 Task: Set the scaling mode for the video scaling filter to "Bilinear".
Action: Mouse moved to (105, 16)
Screenshot: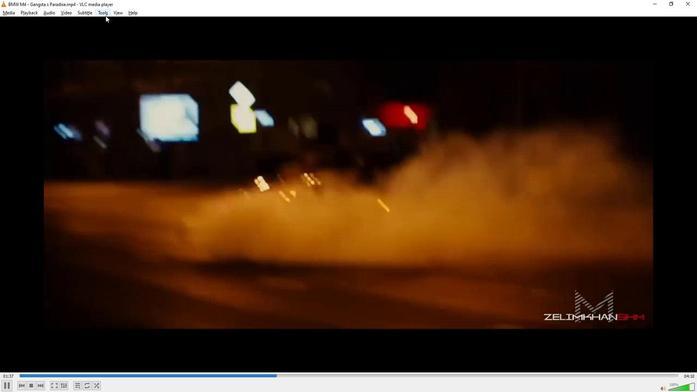 
Action: Mouse pressed left at (105, 16)
Screenshot: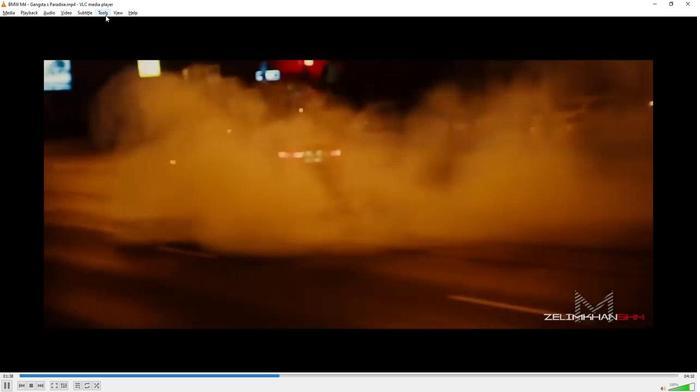 
Action: Mouse moved to (110, 101)
Screenshot: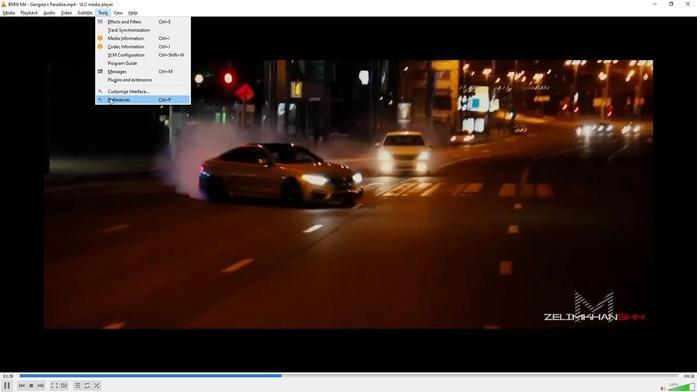 
Action: Mouse pressed left at (110, 101)
Screenshot: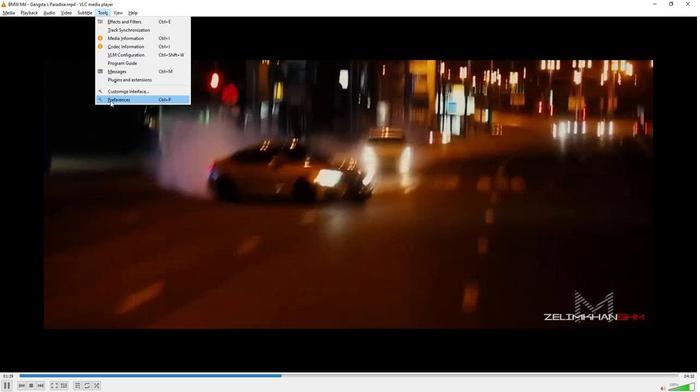 
Action: Mouse moved to (156, 307)
Screenshot: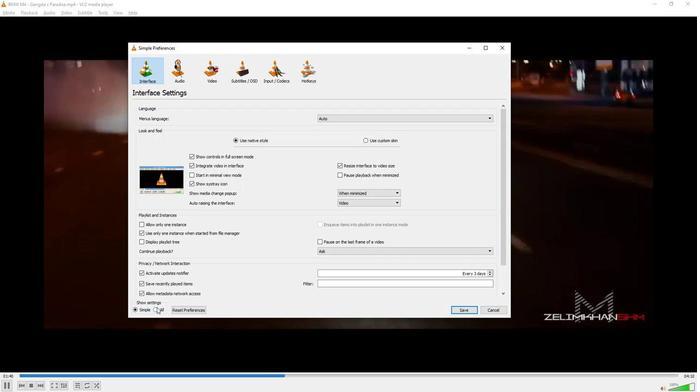 
Action: Mouse pressed left at (156, 307)
Screenshot: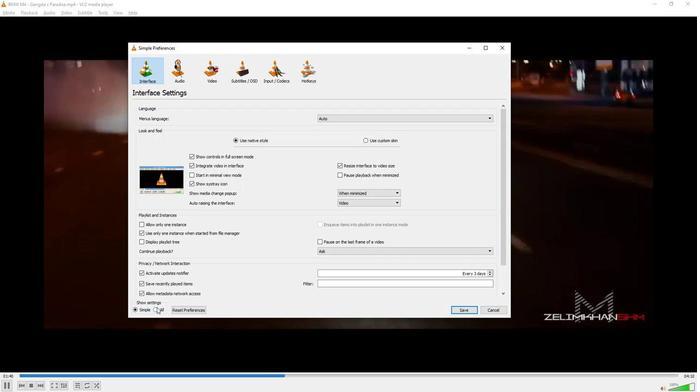 
Action: Mouse moved to (171, 238)
Screenshot: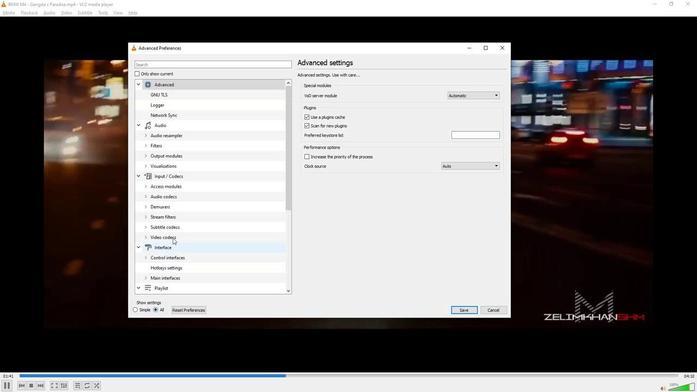 
Action: Mouse scrolled (171, 237) with delta (0, 0)
Screenshot: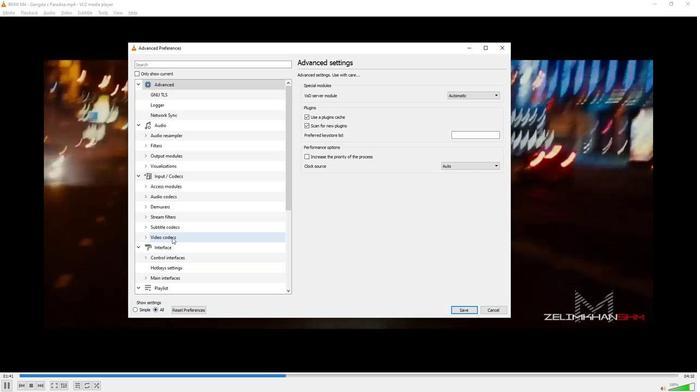 
Action: Mouse scrolled (171, 237) with delta (0, 0)
Screenshot: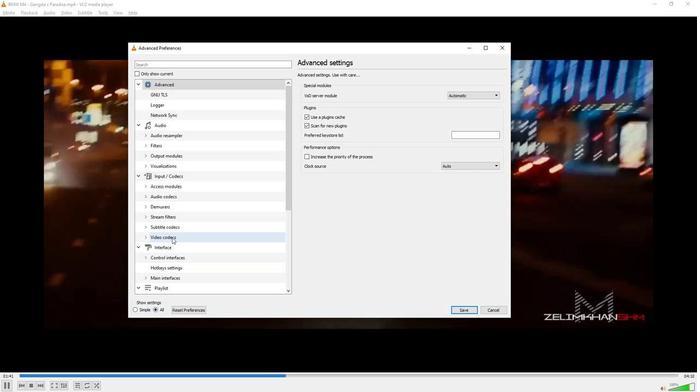 
Action: Mouse scrolled (171, 237) with delta (0, 0)
Screenshot: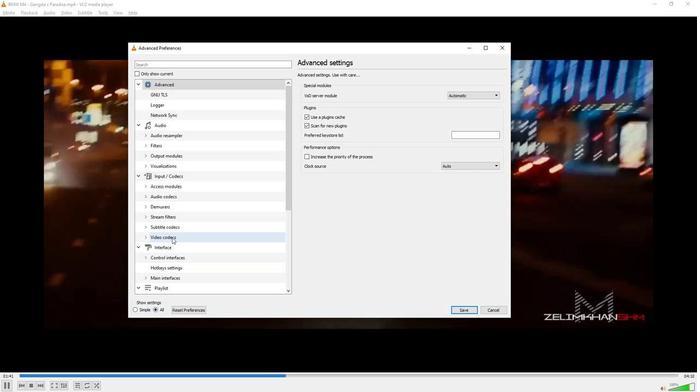 
Action: Mouse scrolled (171, 237) with delta (0, 0)
Screenshot: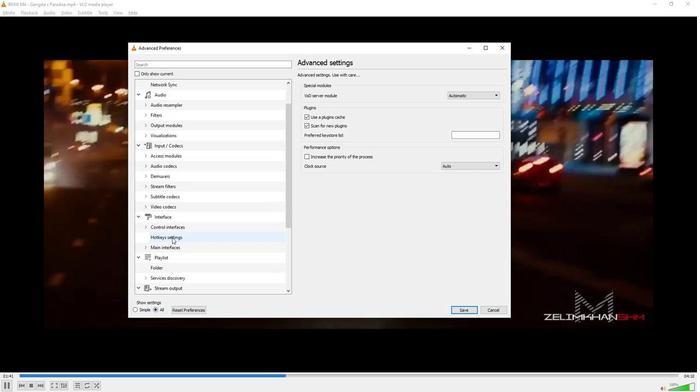 
Action: Mouse scrolled (171, 237) with delta (0, 0)
Screenshot: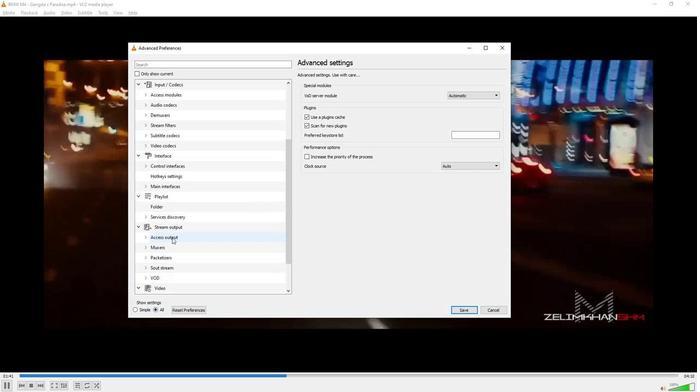 
Action: Mouse scrolled (171, 237) with delta (0, 0)
Screenshot: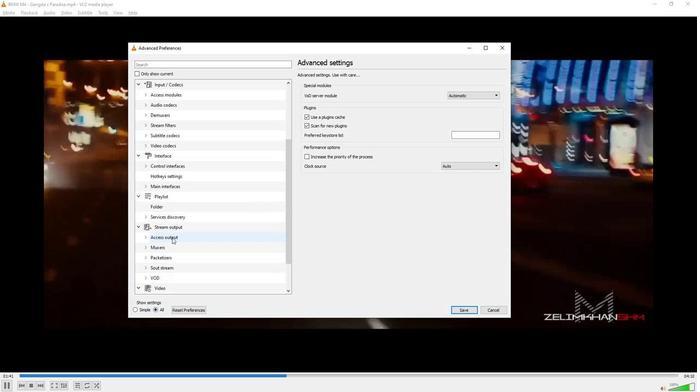 
Action: Mouse scrolled (171, 237) with delta (0, 0)
Screenshot: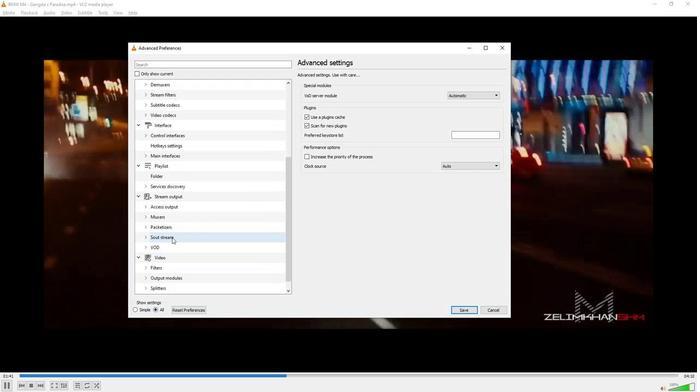 
Action: Mouse scrolled (171, 237) with delta (0, 0)
Screenshot: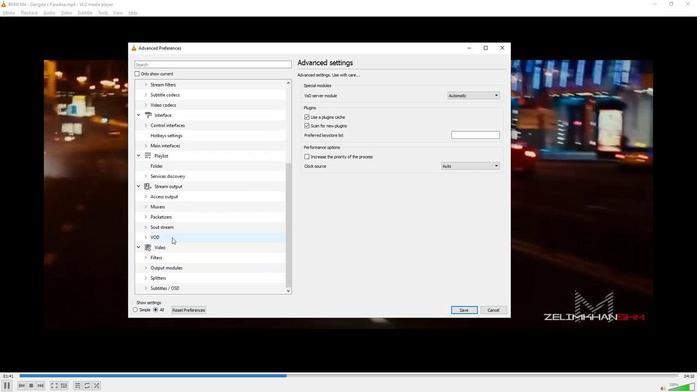 
Action: Mouse moved to (147, 257)
Screenshot: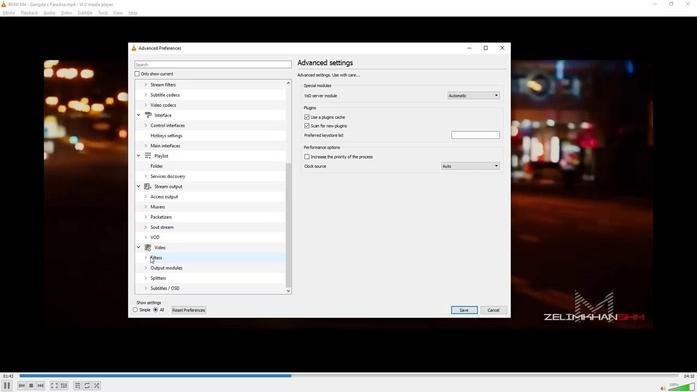 
Action: Mouse pressed left at (147, 257)
Screenshot: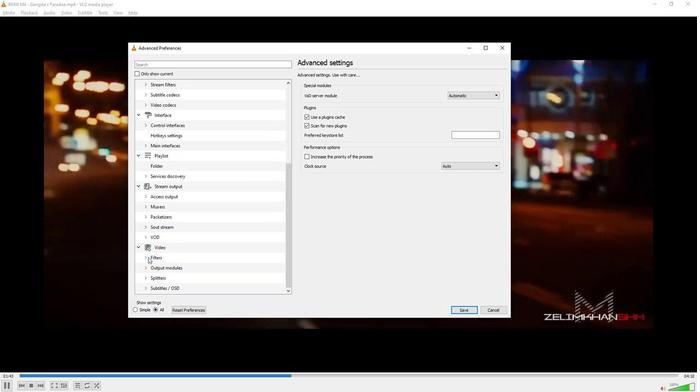 
Action: Mouse moved to (148, 257)
Screenshot: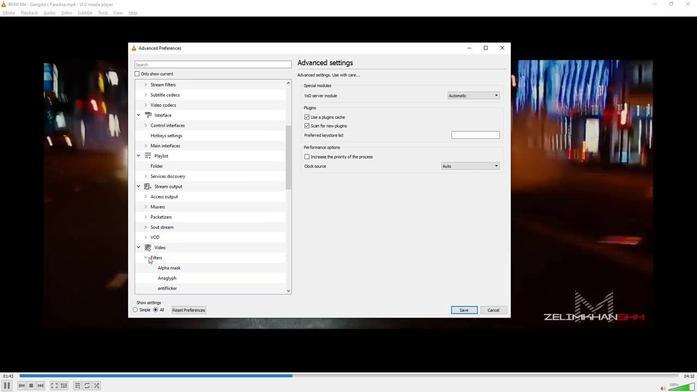 
Action: Mouse scrolled (148, 257) with delta (0, 0)
Screenshot: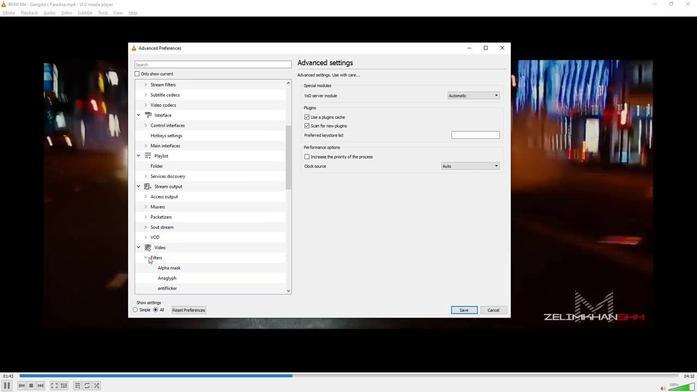 
Action: Mouse moved to (149, 258)
Screenshot: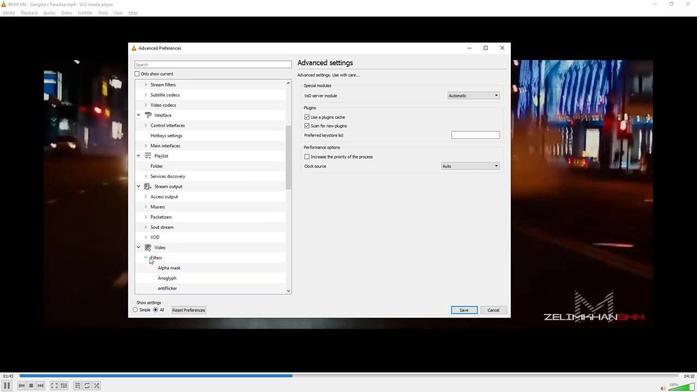 
Action: Mouse scrolled (149, 258) with delta (0, 0)
Screenshot: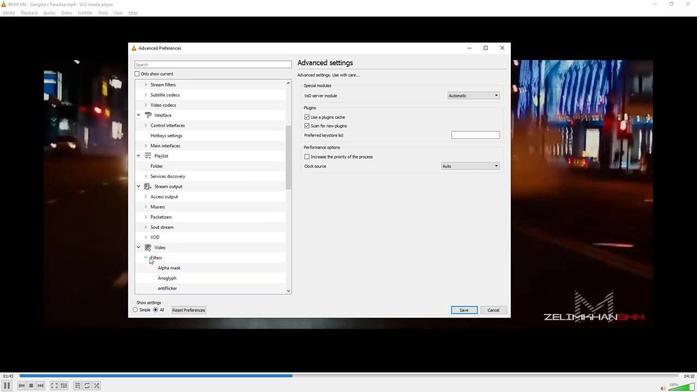 
Action: Mouse scrolled (149, 258) with delta (0, 0)
Screenshot: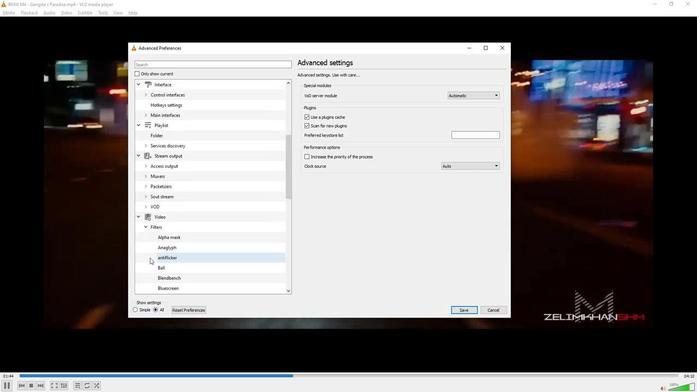 
Action: Mouse scrolled (149, 258) with delta (0, 0)
Screenshot: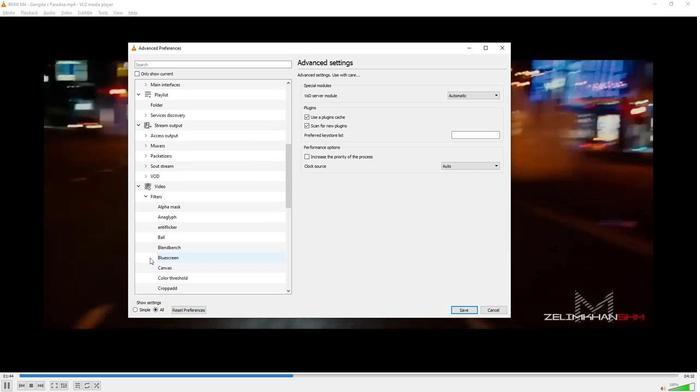 
Action: Mouse scrolled (149, 258) with delta (0, 0)
Screenshot: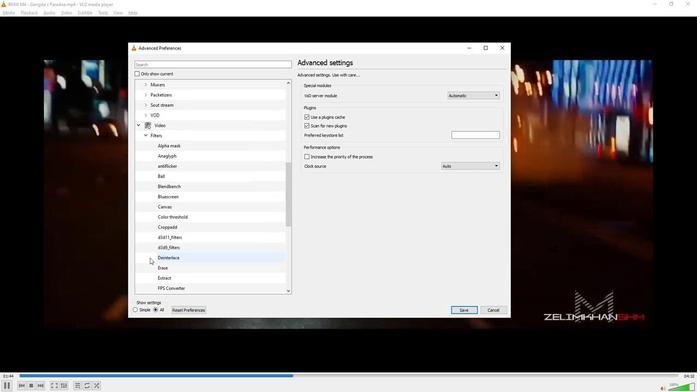 
Action: Mouse scrolled (149, 258) with delta (0, 0)
Screenshot: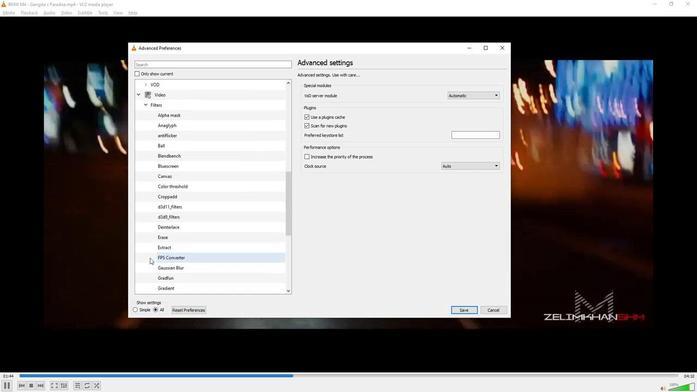 
Action: Mouse scrolled (149, 258) with delta (0, 0)
Screenshot: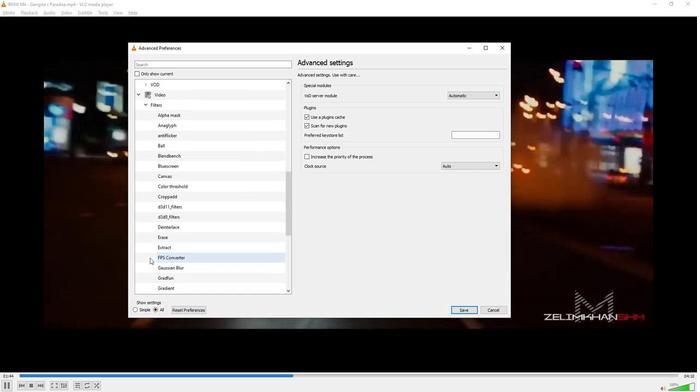 
Action: Mouse moved to (154, 259)
Screenshot: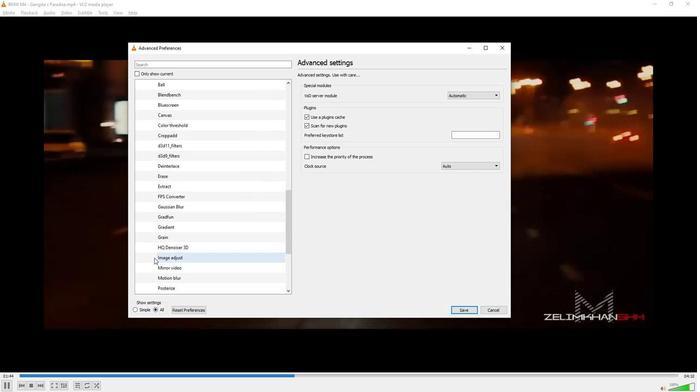 
Action: Mouse scrolled (154, 259) with delta (0, 0)
Screenshot: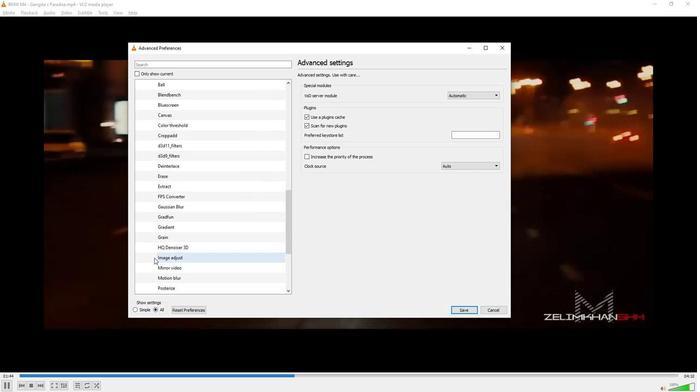 
Action: Mouse scrolled (154, 259) with delta (0, 0)
Screenshot: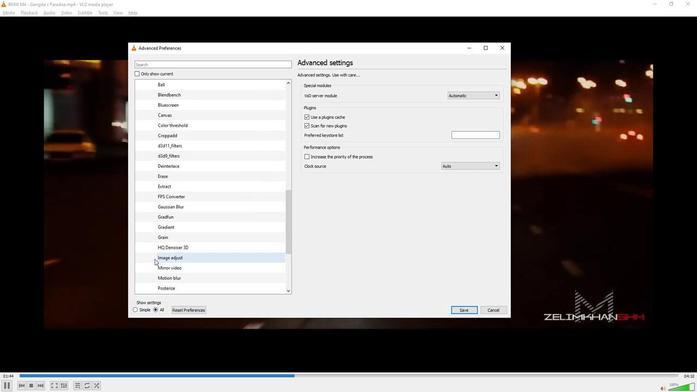 
Action: Mouse scrolled (154, 259) with delta (0, 0)
Screenshot: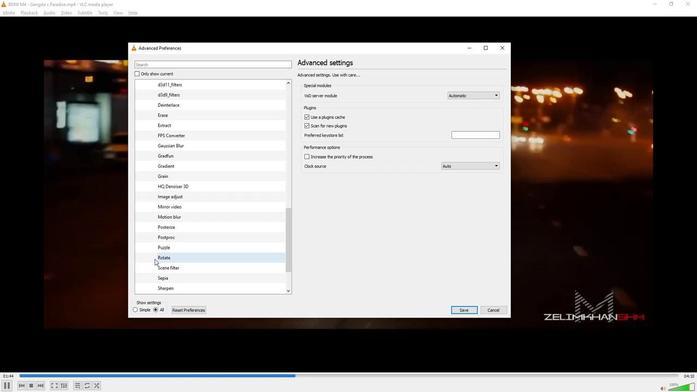 
Action: Mouse moved to (165, 267)
Screenshot: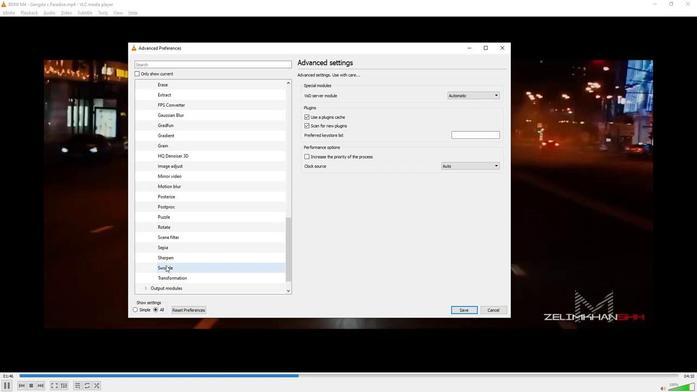 
Action: Mouse pressed left at (165, 267)
Screenshot: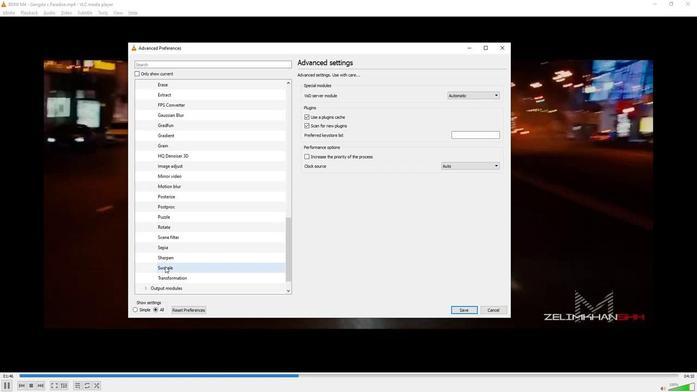 
Action: Mouse moved to (499, 86)
Screenshot: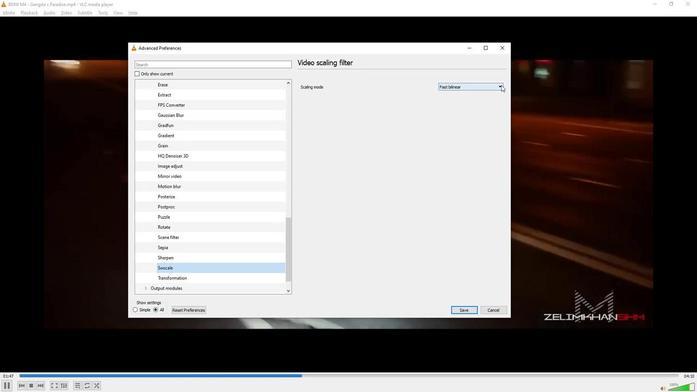 
Action: Mouse pressed left at (499, 86)
Screenshot: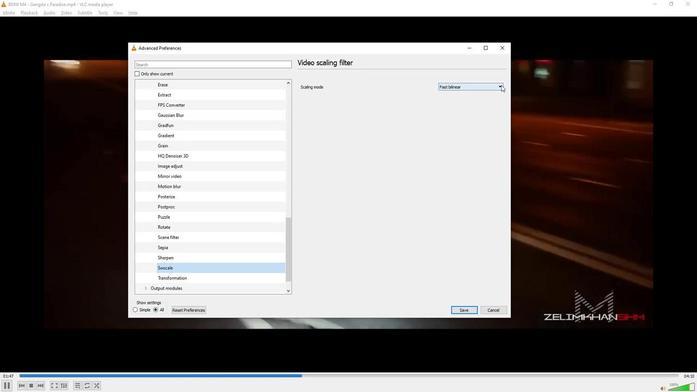 
Action: Mouse moved to (458, 98)
Screenshot: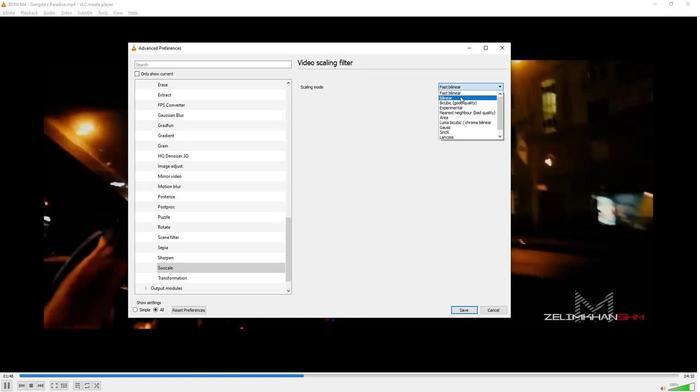 
Action: Mouse pressed left at (458, 98)
Screenshot: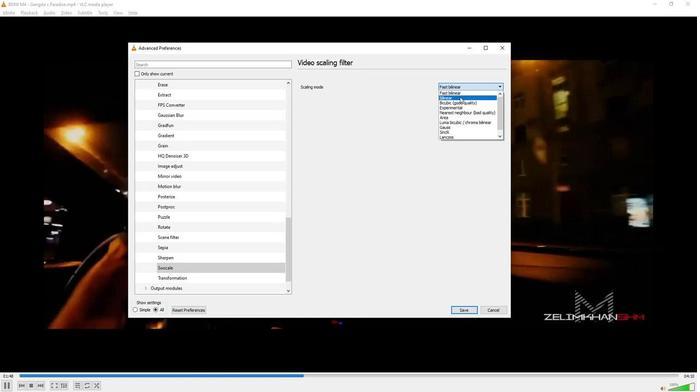 
Action: Mouse moved to (422, 126)
Screenshot: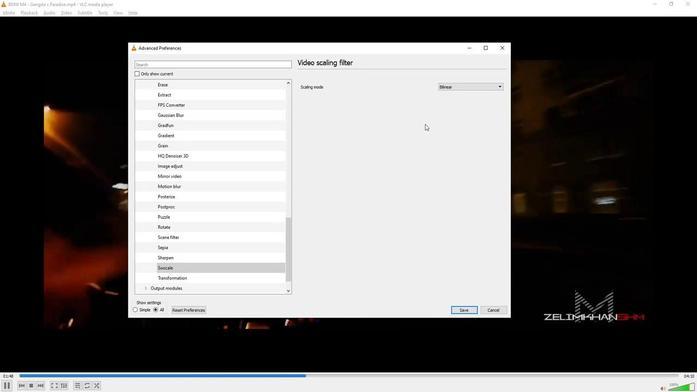 
